 Task: Create New Employee with Employee Name: Matthias Hill, Address Line1: 9716 Central Ave., Address Line2: Lanham, Address Line3:  MD 20706, Cell Number: 833-238-5026
Action: Mouse moved to (182, 36)
Screenshot: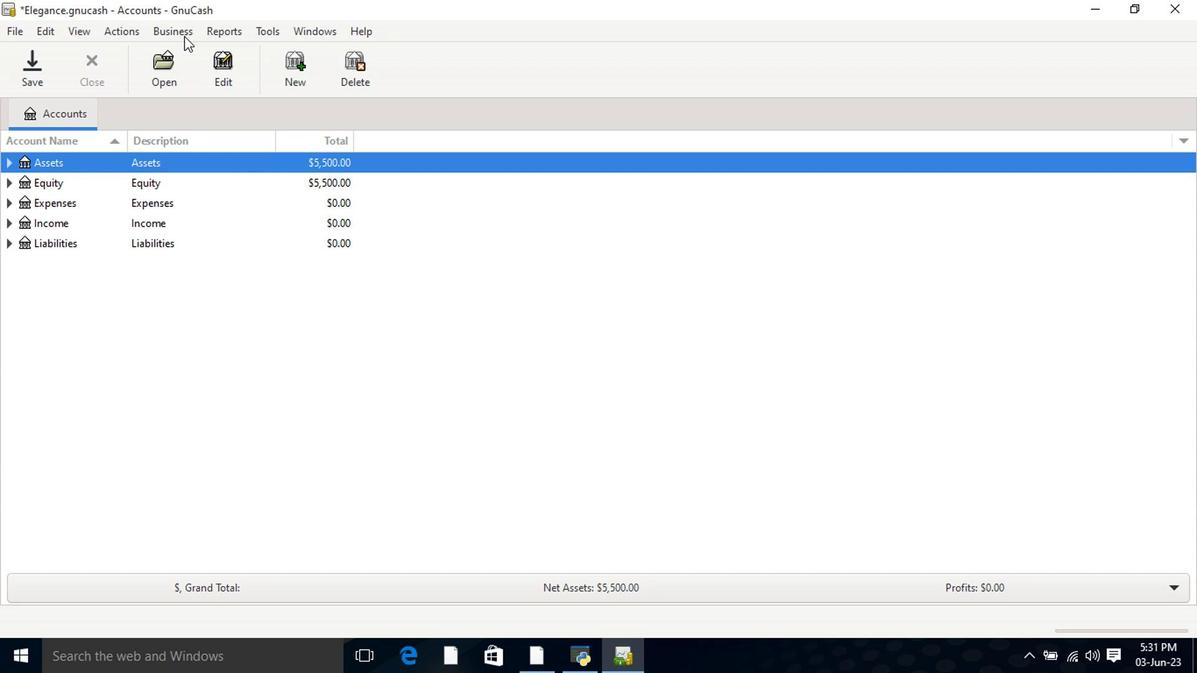 
Action: Mouse pressed left at (182, 36)
Screenshot: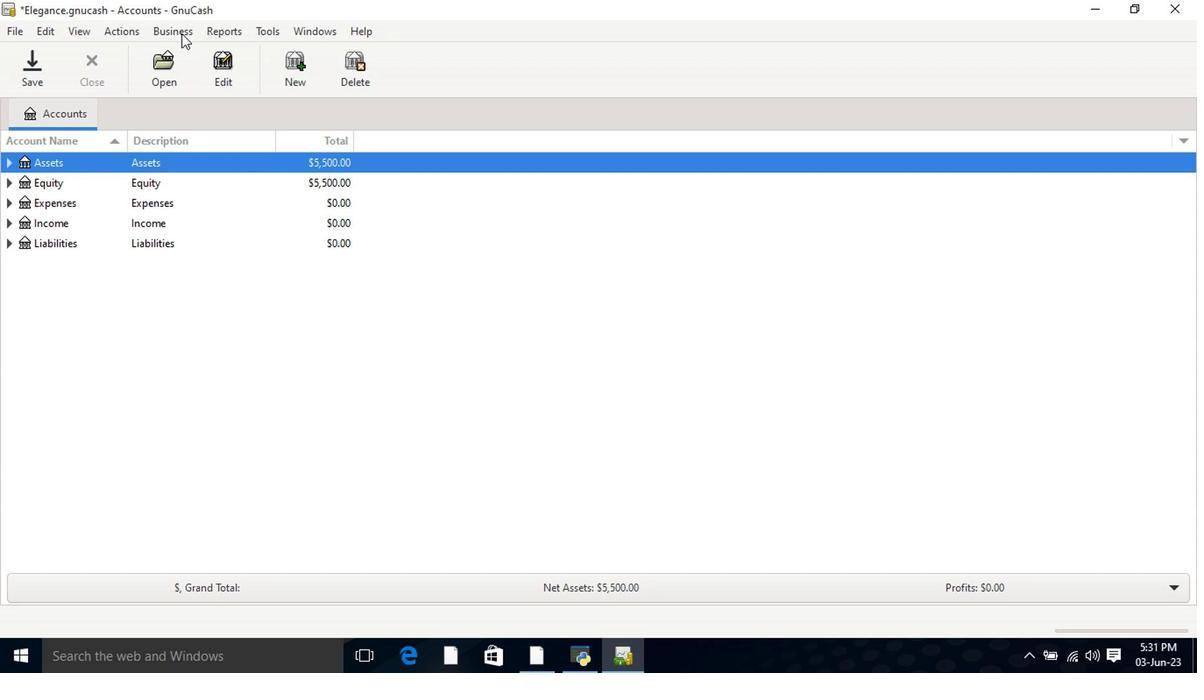 
Action: Mouse moved to (197, 98)
Screenshot: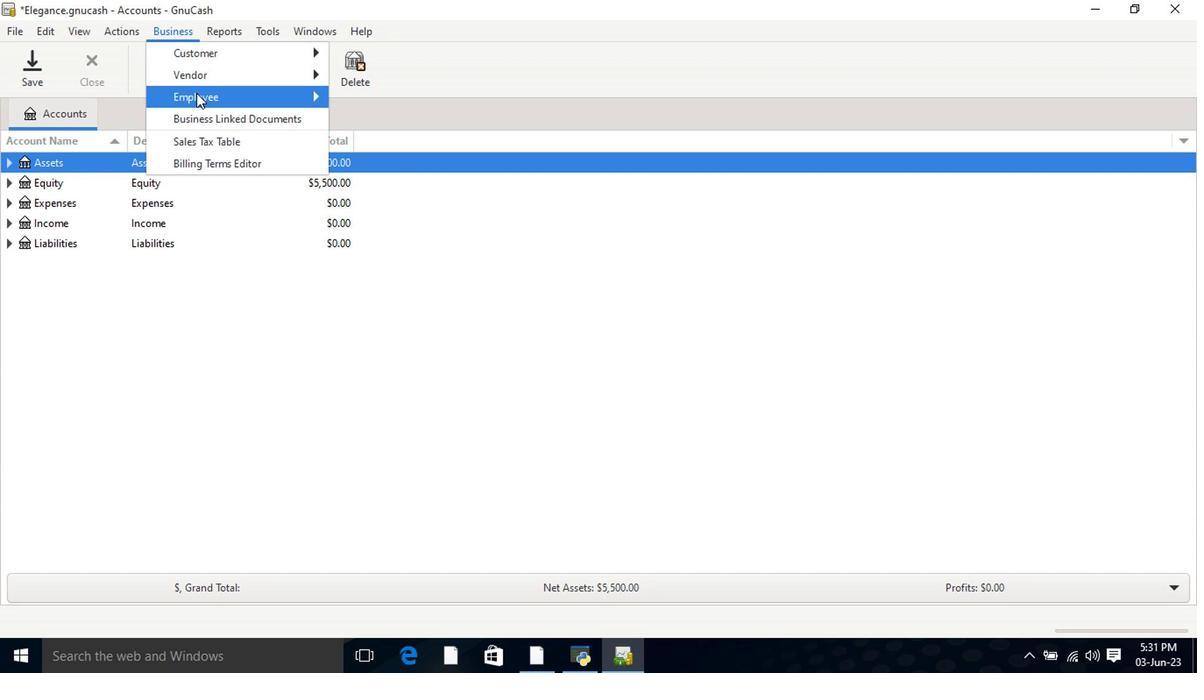 
Action: Mouse pressed left at (197, 98)
Screenshot: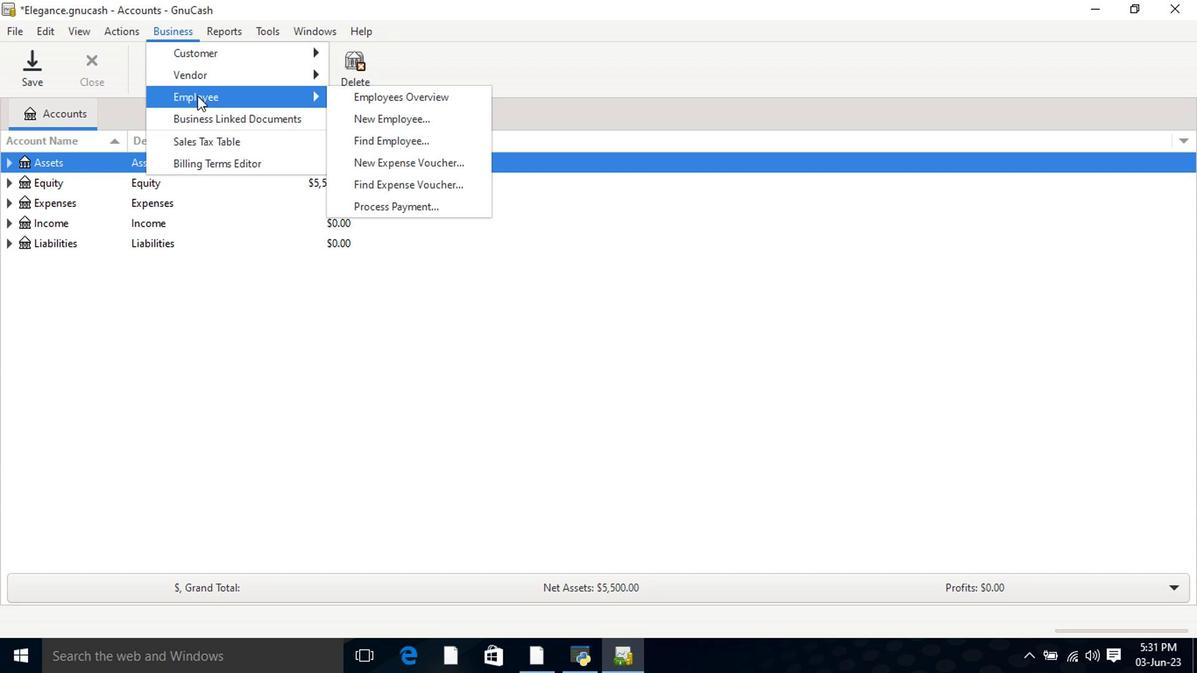 
Action: Mouse moved to (415, 122)
Screenshot: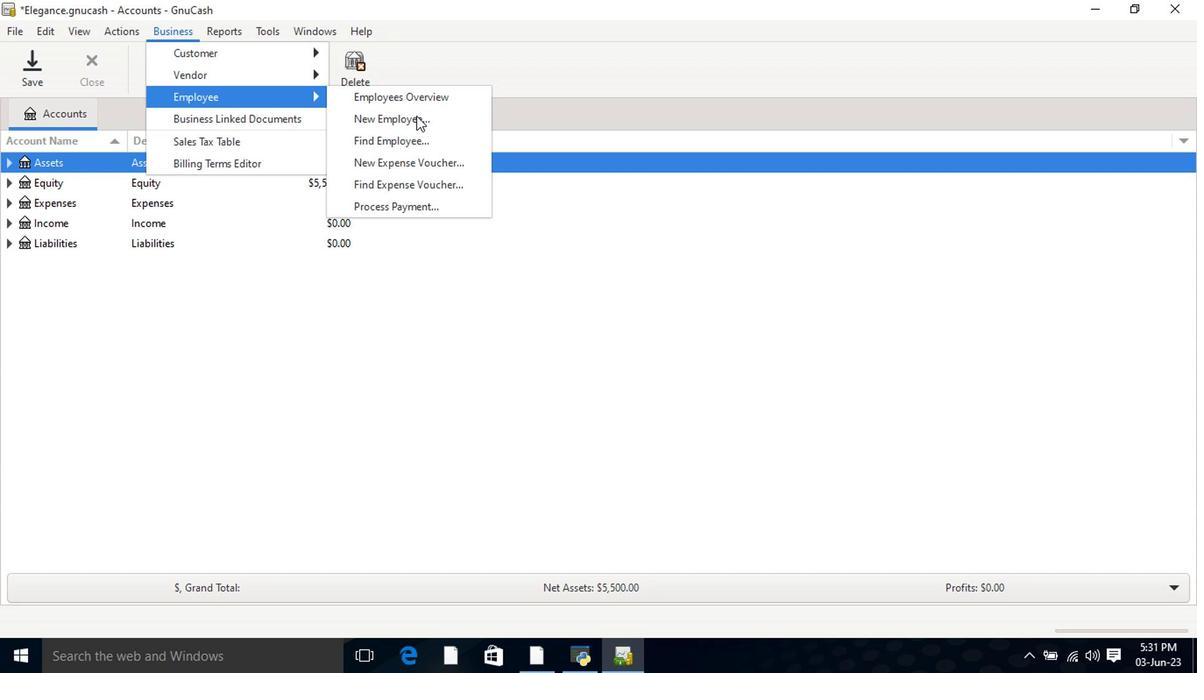 
Action: Mouse pressed left at (415, 122)
Screenshot: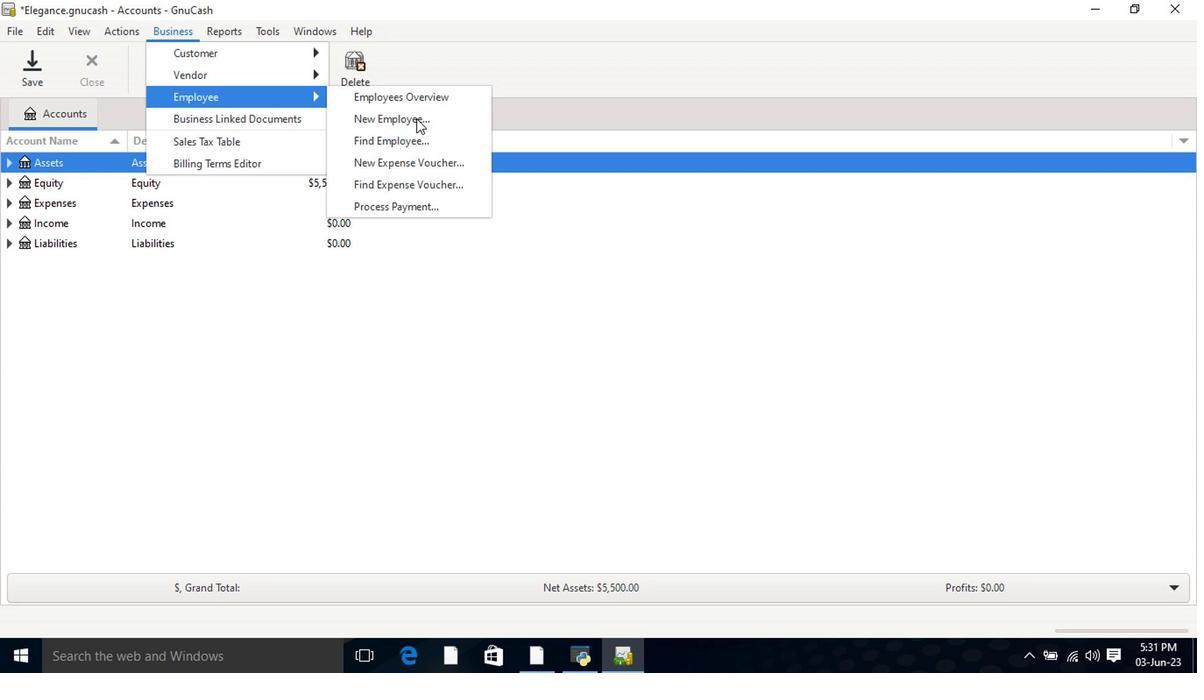 
Action: Mouse moved to (540, 279)
Screenshot: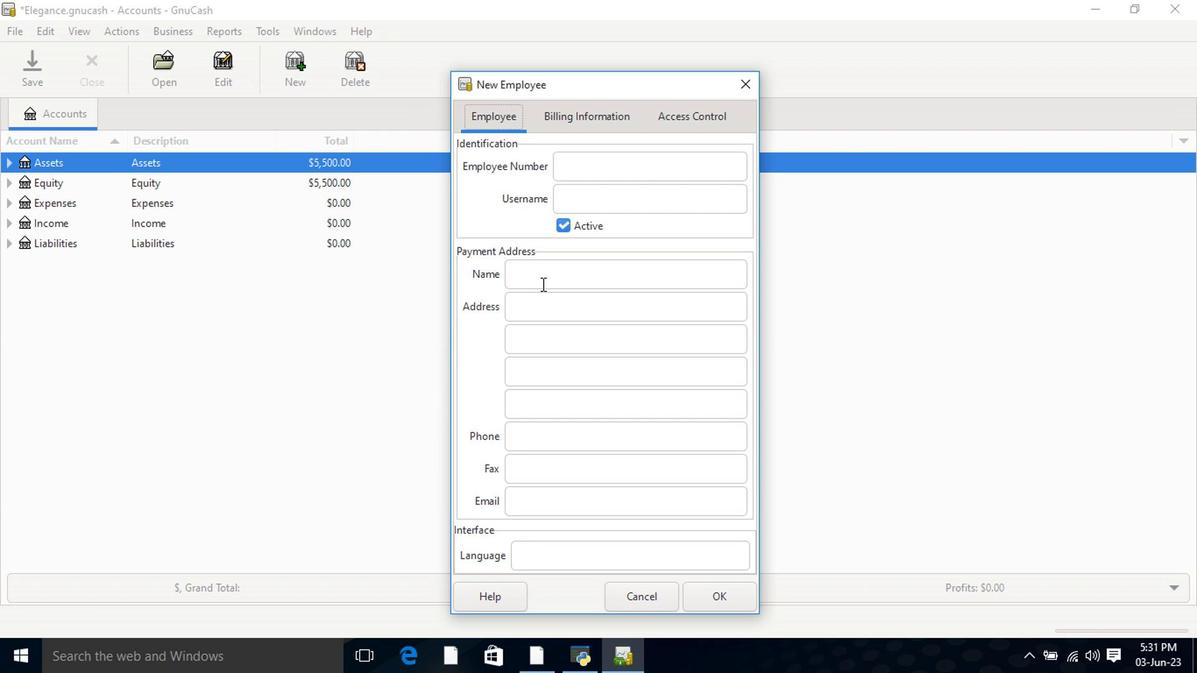
Action: Mouse pressed left at (540, 279)
Screenshot: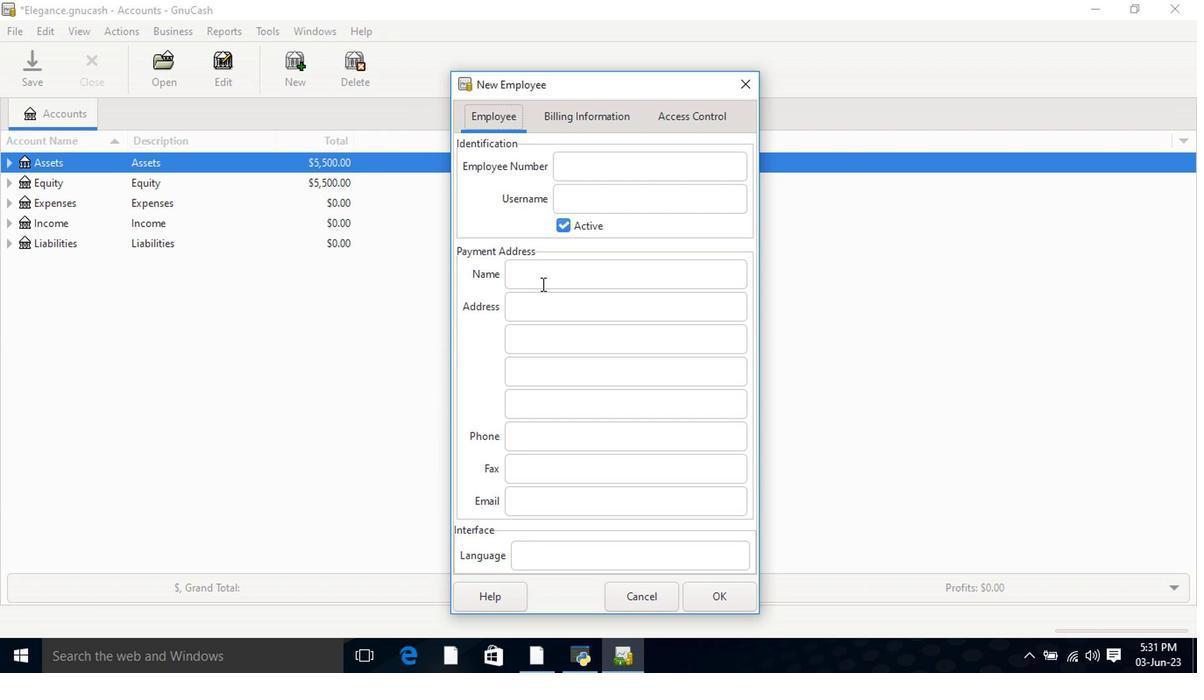 
Action: Key pressed <Key.shift>Matthiasa<Key.backspace><Key.space><Key.shift>Hill<Key.tab><Key.tab><Key.shift><Key.tab>9716<Key.space><Key.shift>Central<Key.space><Key.shift>Ave.<Key.tab><Key.shift><Key.shift><Key.shift><Key.shift><Key.shift><Key.shift><Key.shift><Key.shift><Key.shift><Key.shift>Lanham<Key.tab><Key.shift>MD<Key.space>20706<Key.tab><Key.tab>833-238-5026<Key.tab>
Screenshot: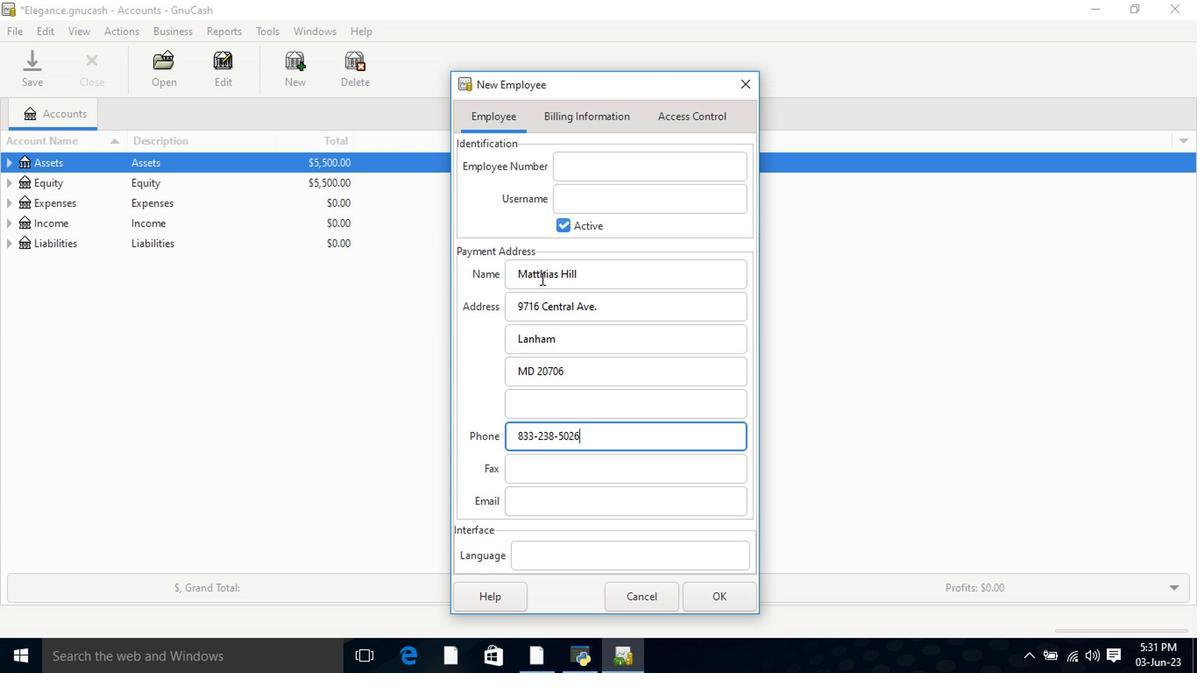 
Action: Mouse moved to (584, 131)
Screenshot: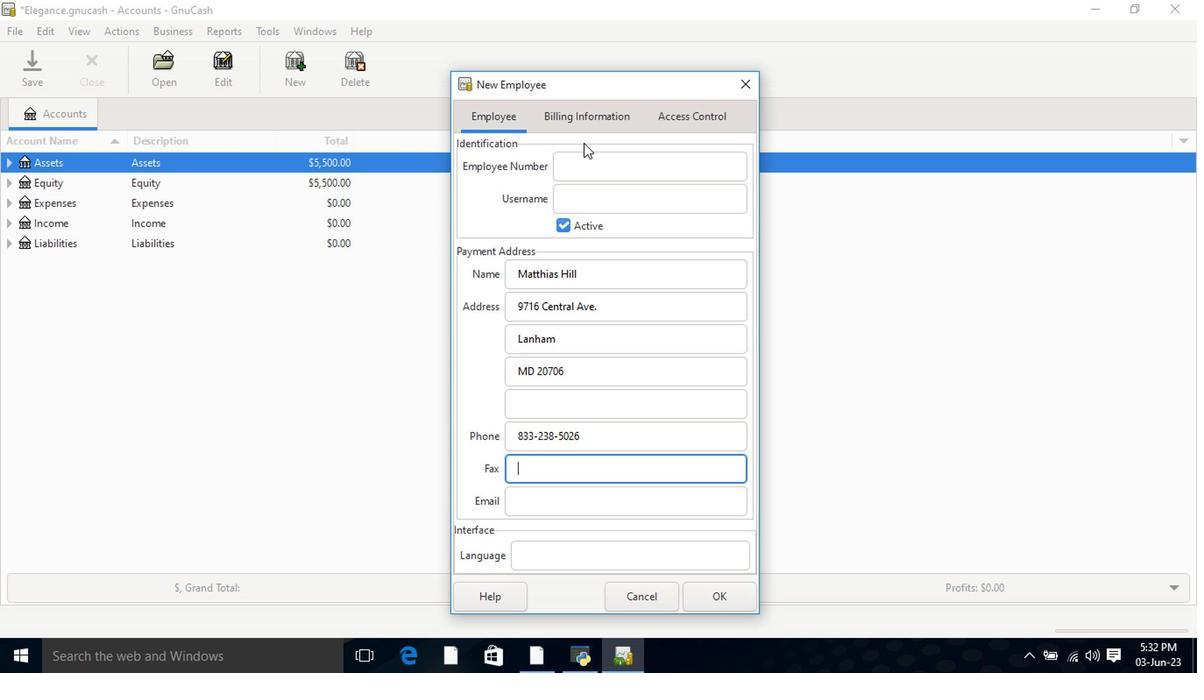 
Action: Mouse pressed left at (584, 131)
Screenshot: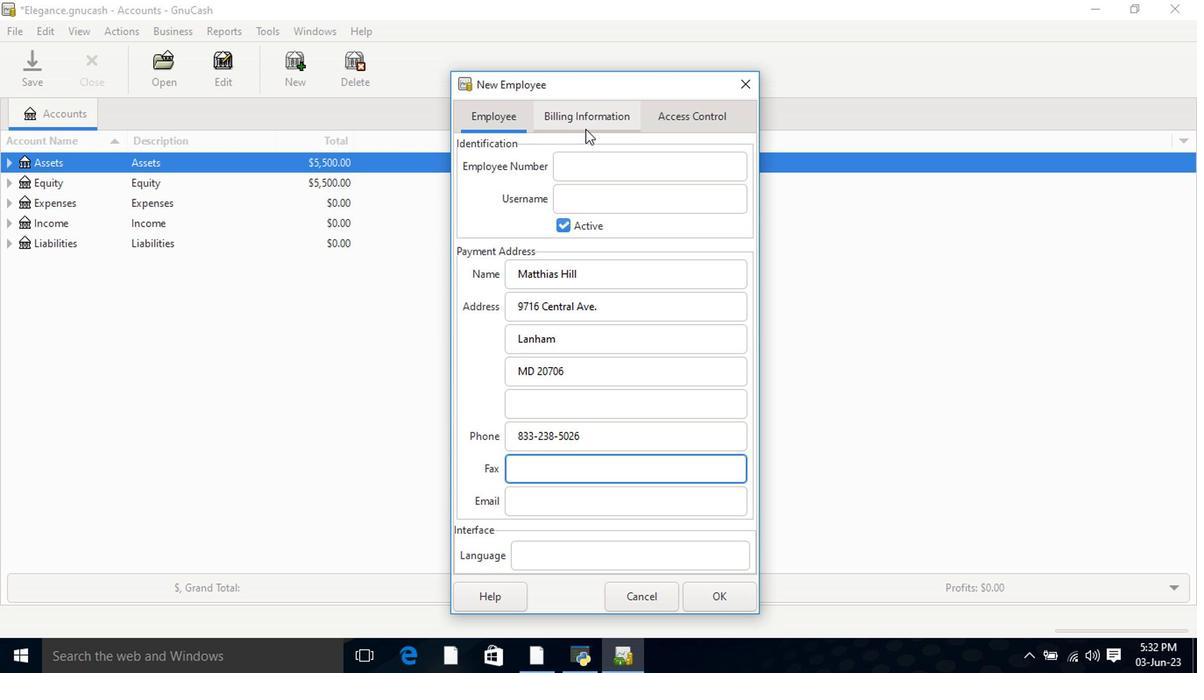 
Action: Mouse moved to (681, 128)
Screenshot: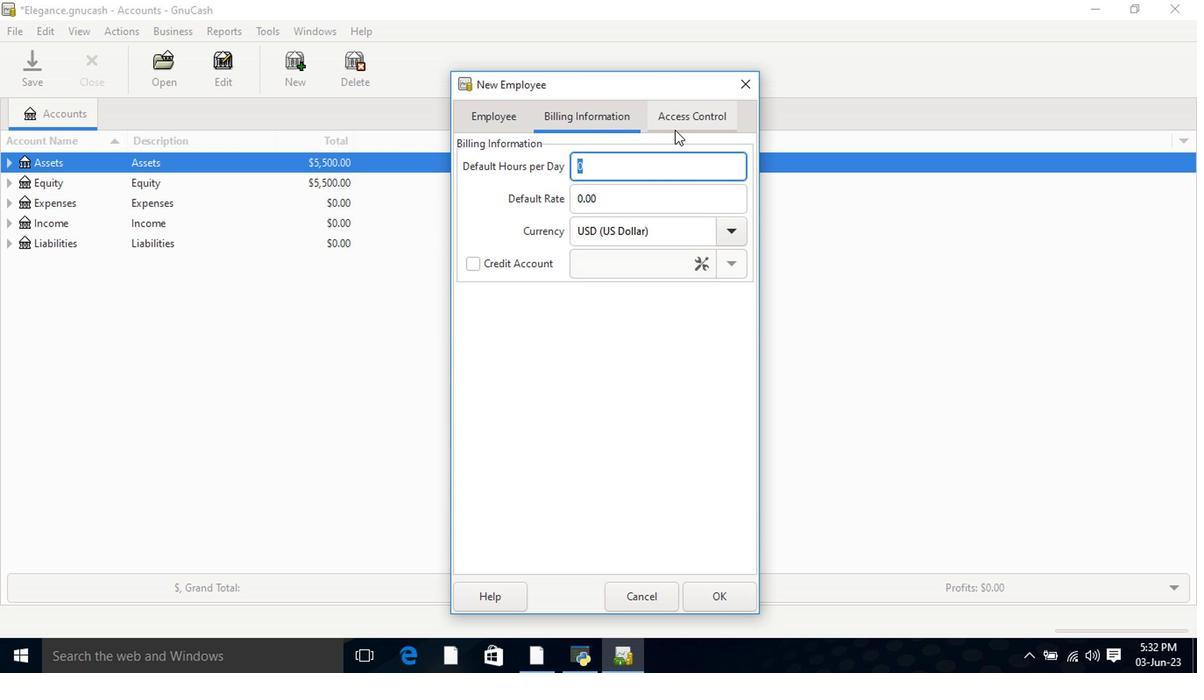 
Action: Mouse pressed left at (681, 128)
Screenshot: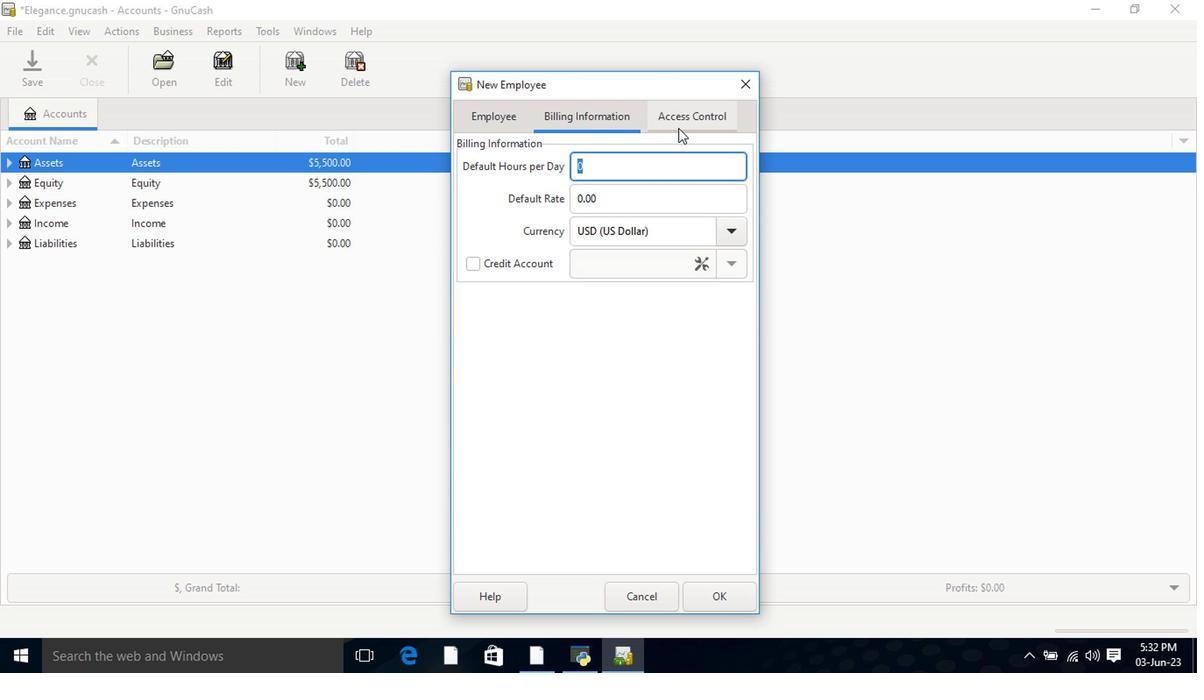 
Action: Mouse moved to (730, 597)
Screenshot: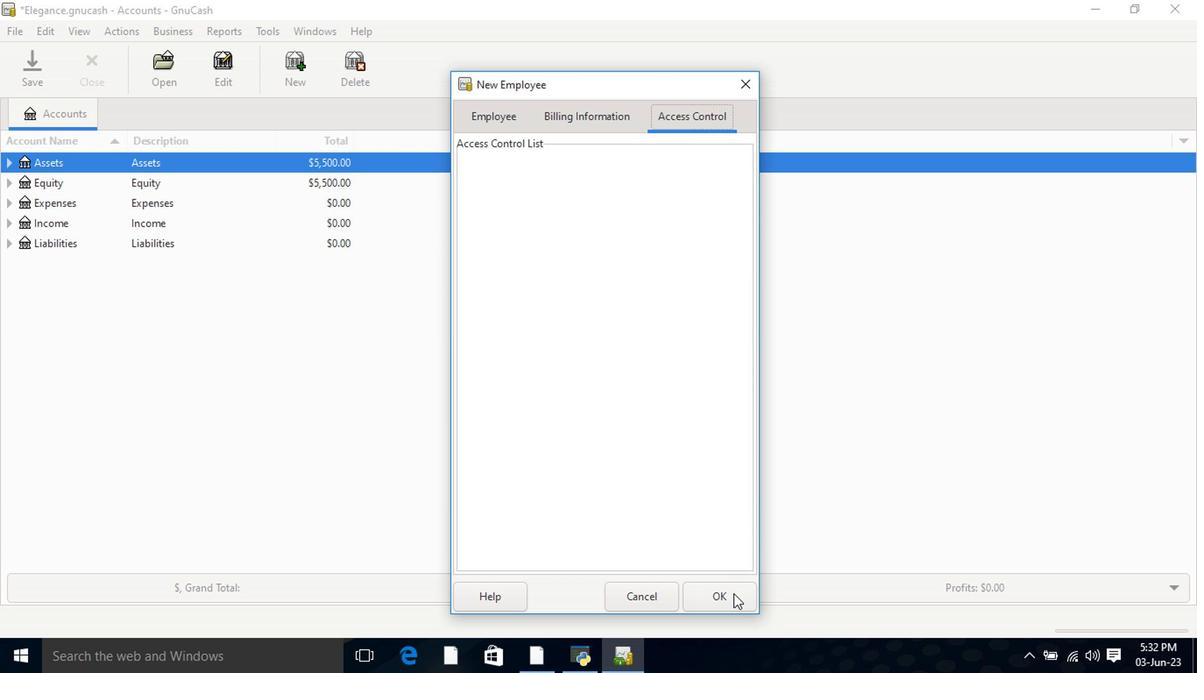 
Action: Mouse pressed left at (730, 597)
Screenshot: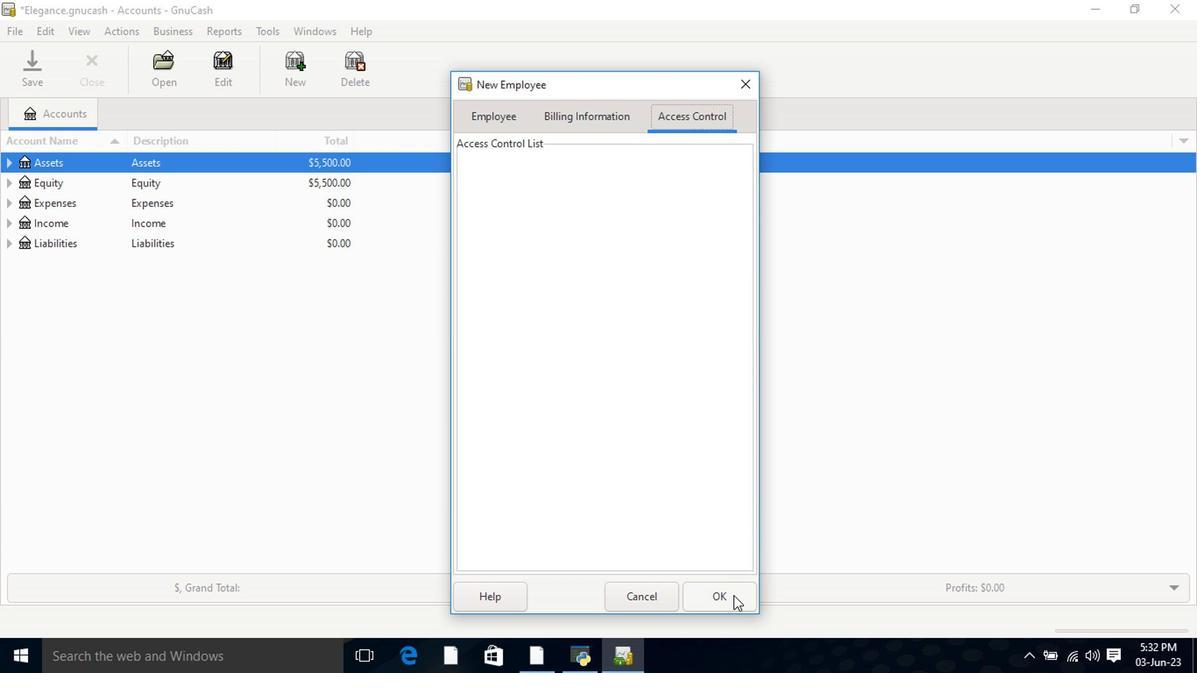 
